 Task: Add the action "remove all stickers" from the card at to do list.
Action: Mouse moved to (381, 213)
Screenshot: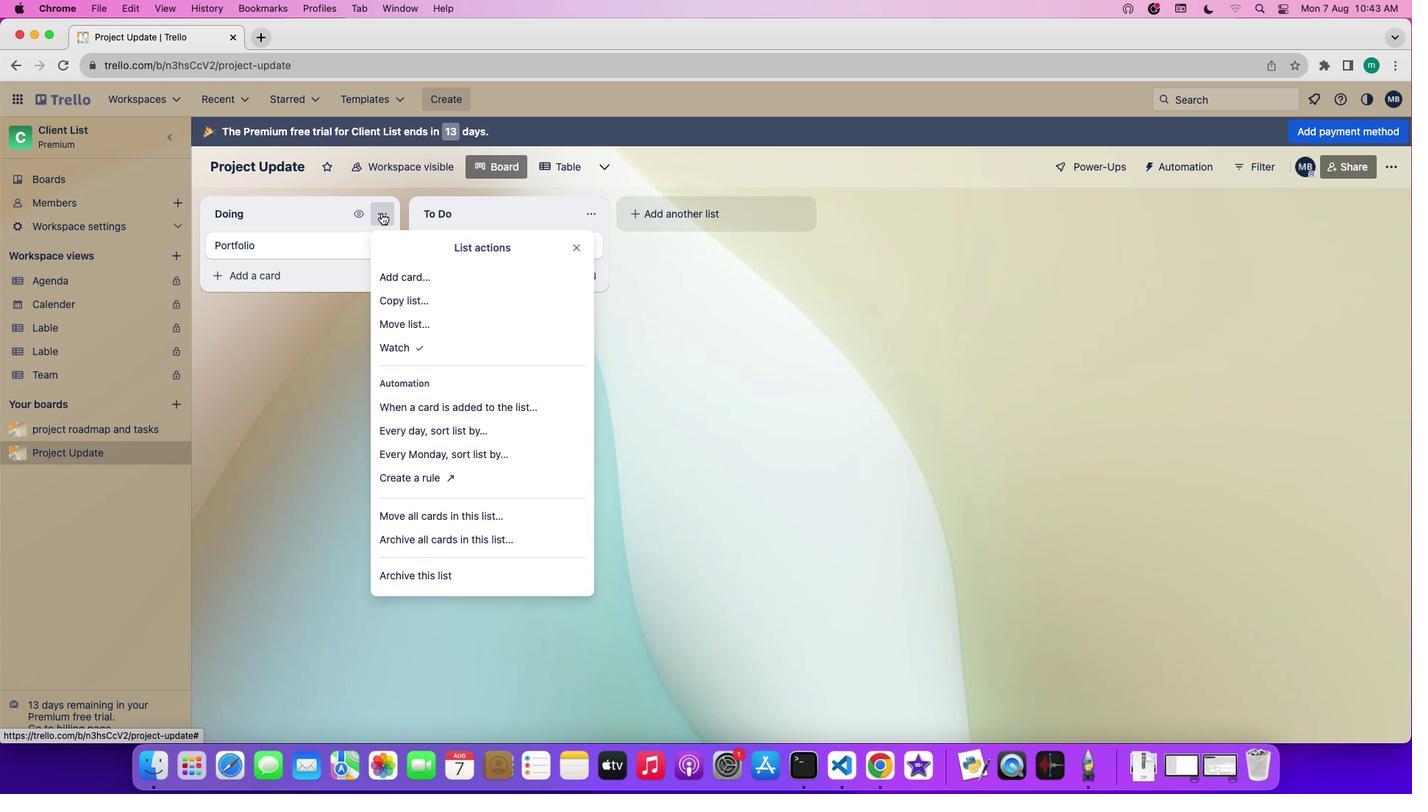
Action: Mouse pressed left at (381, 213)
Screenshot: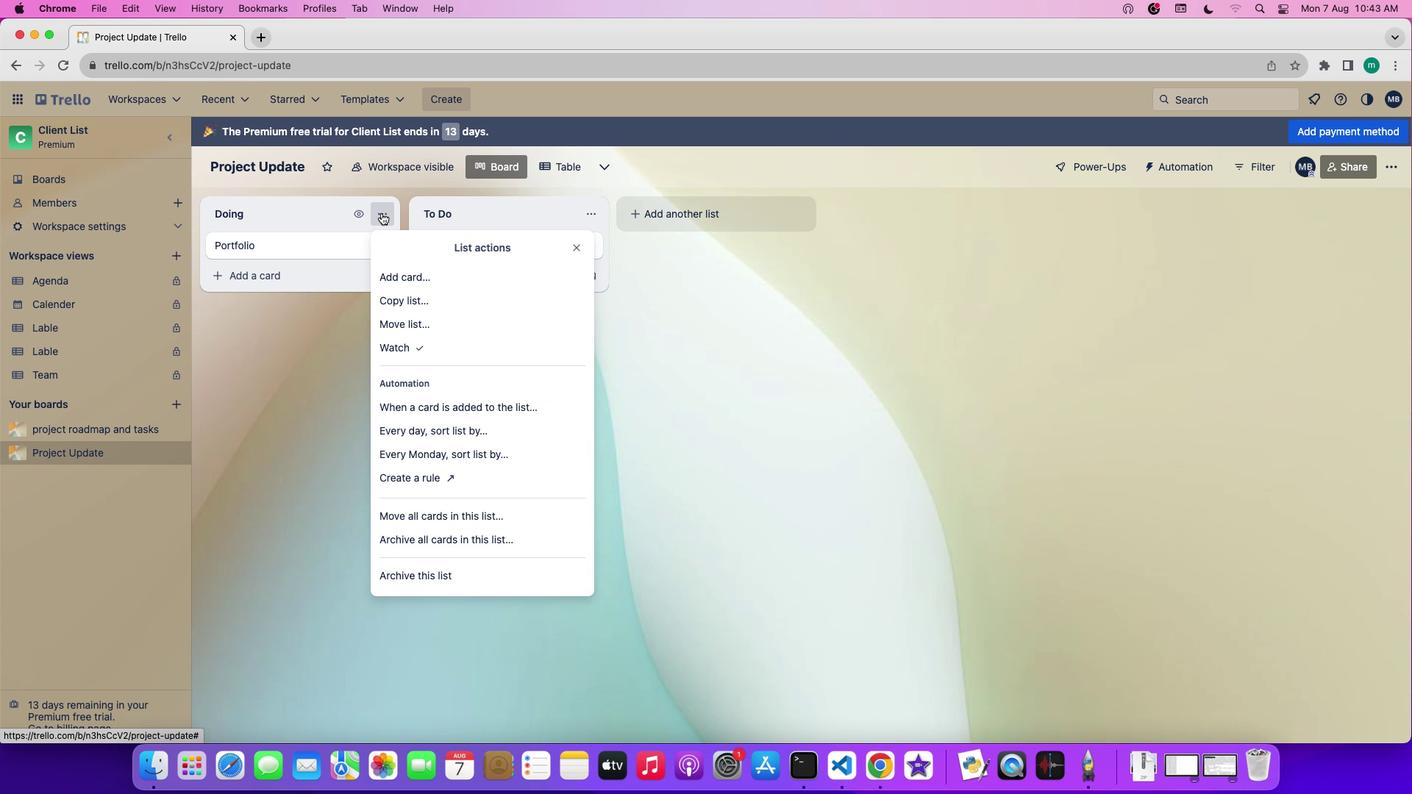 
Action: Mouse moved to (413, 400)
Screenshot: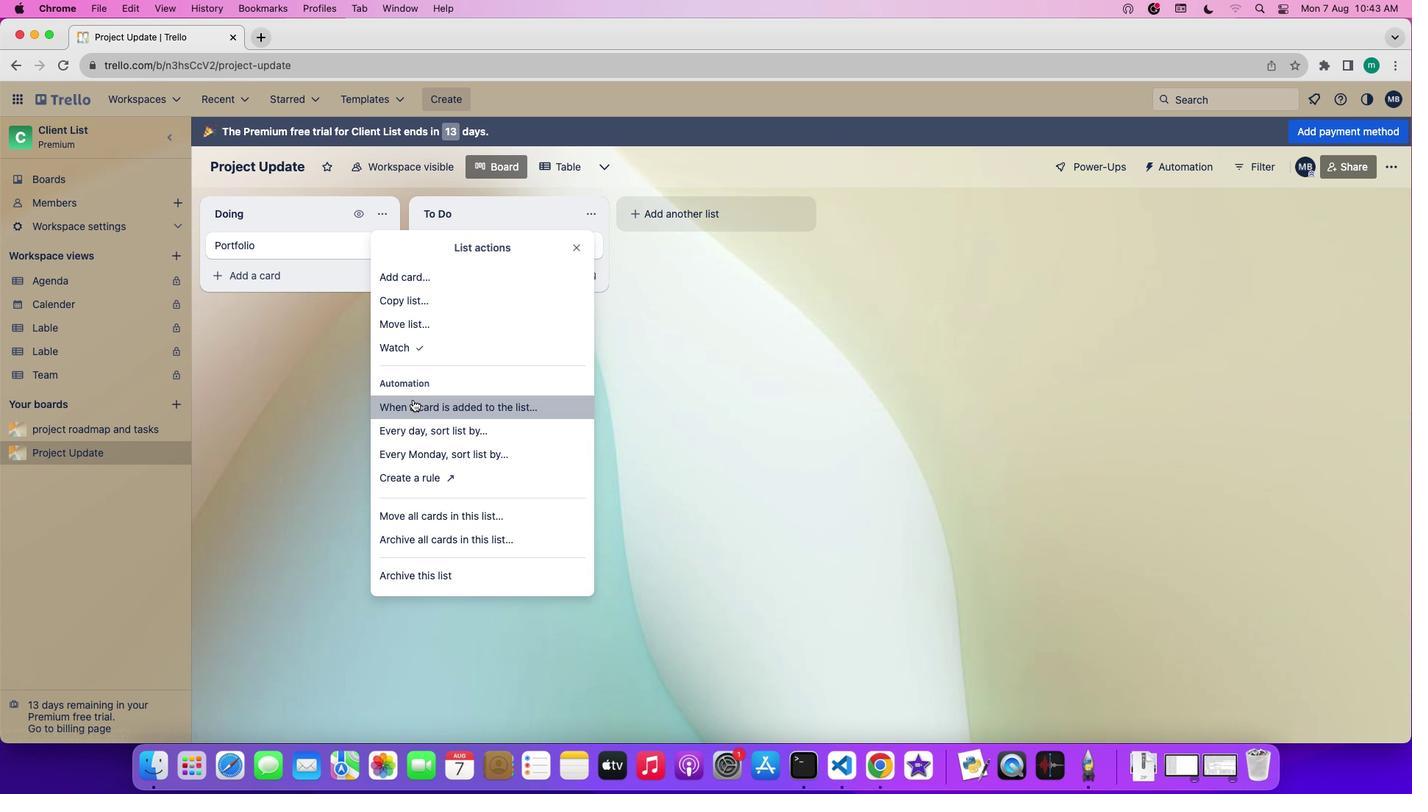 
Action: Mouse pressed left at (413, 400)
Screenshot: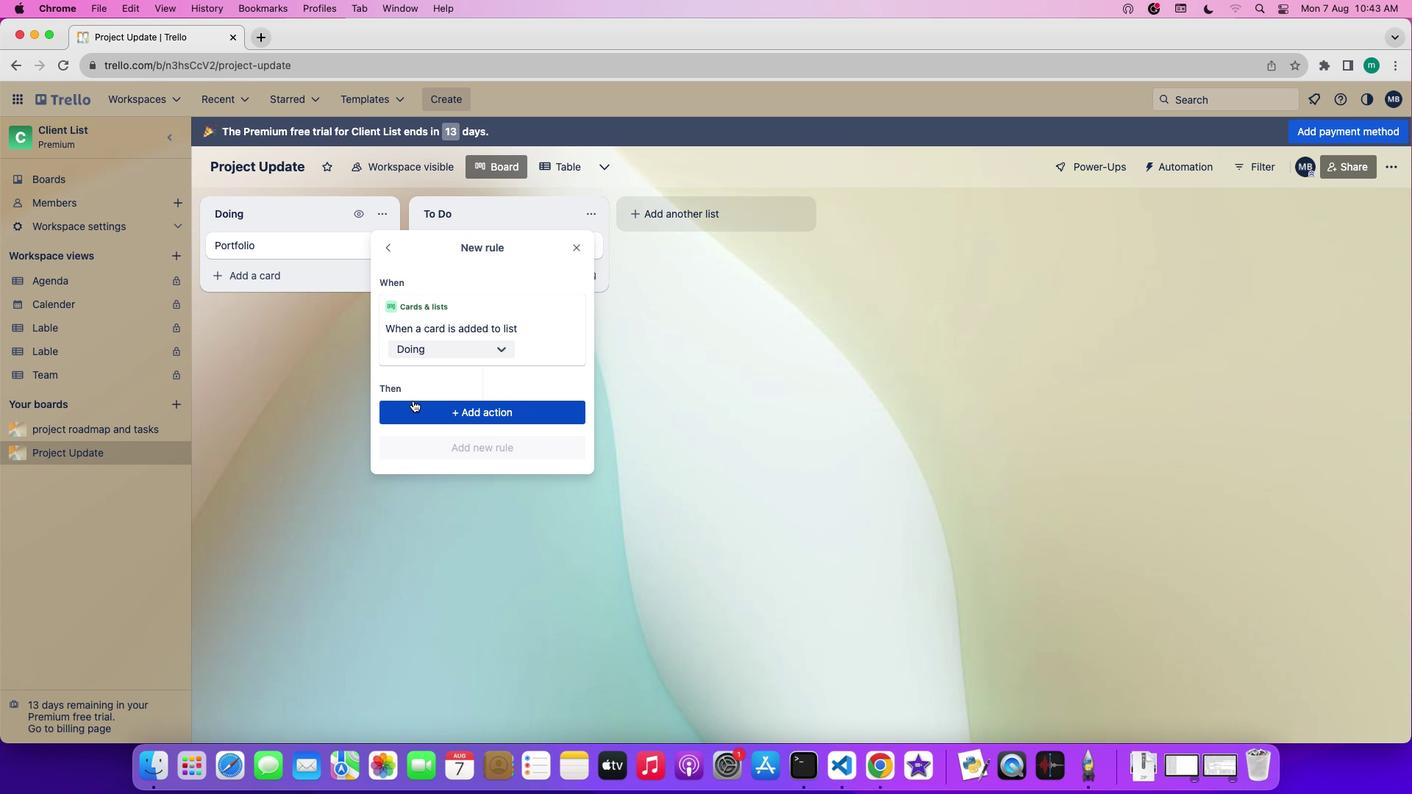 
Action: Mouse moved to (475, 406)
Screenshot: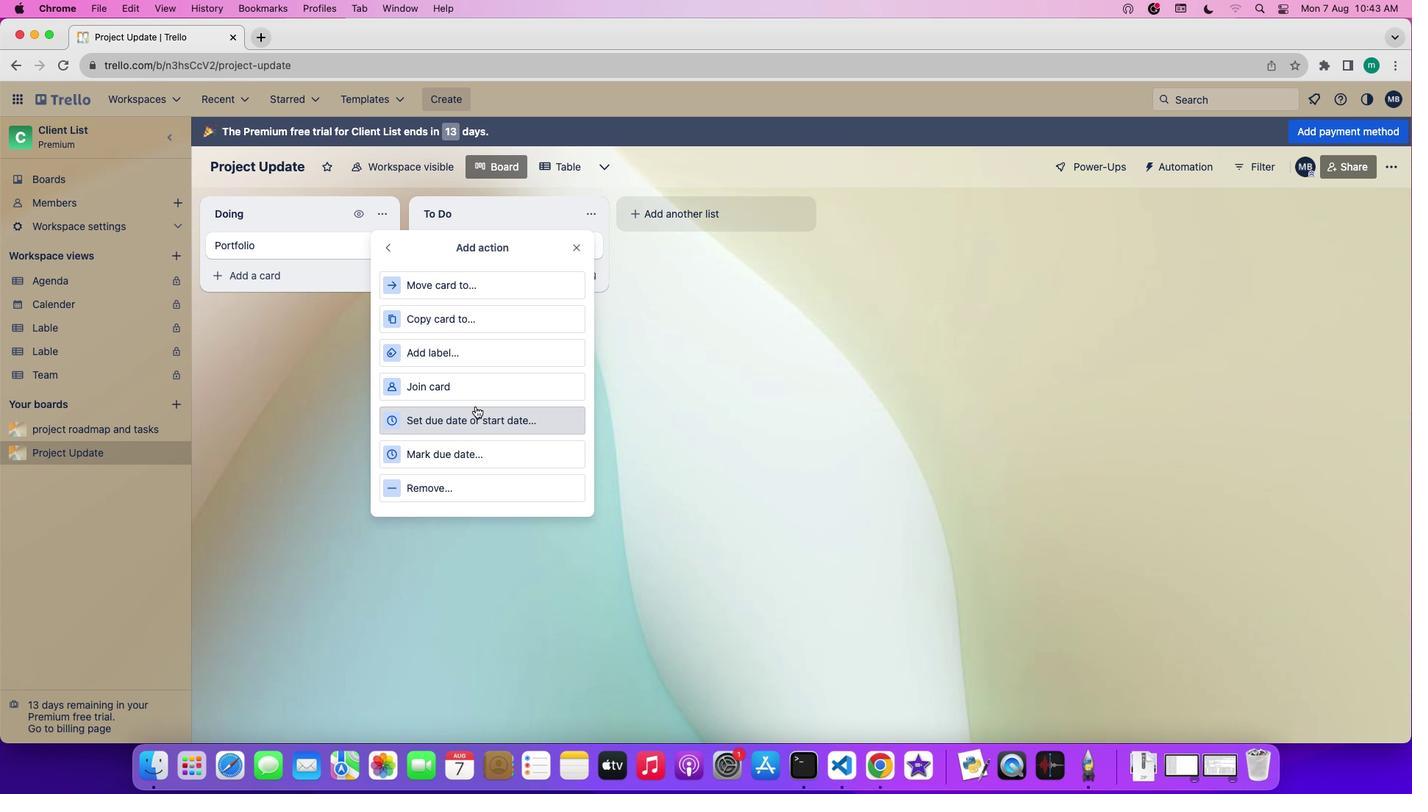 
Action: Mouse pressed left at (475, 406)
Screenshot: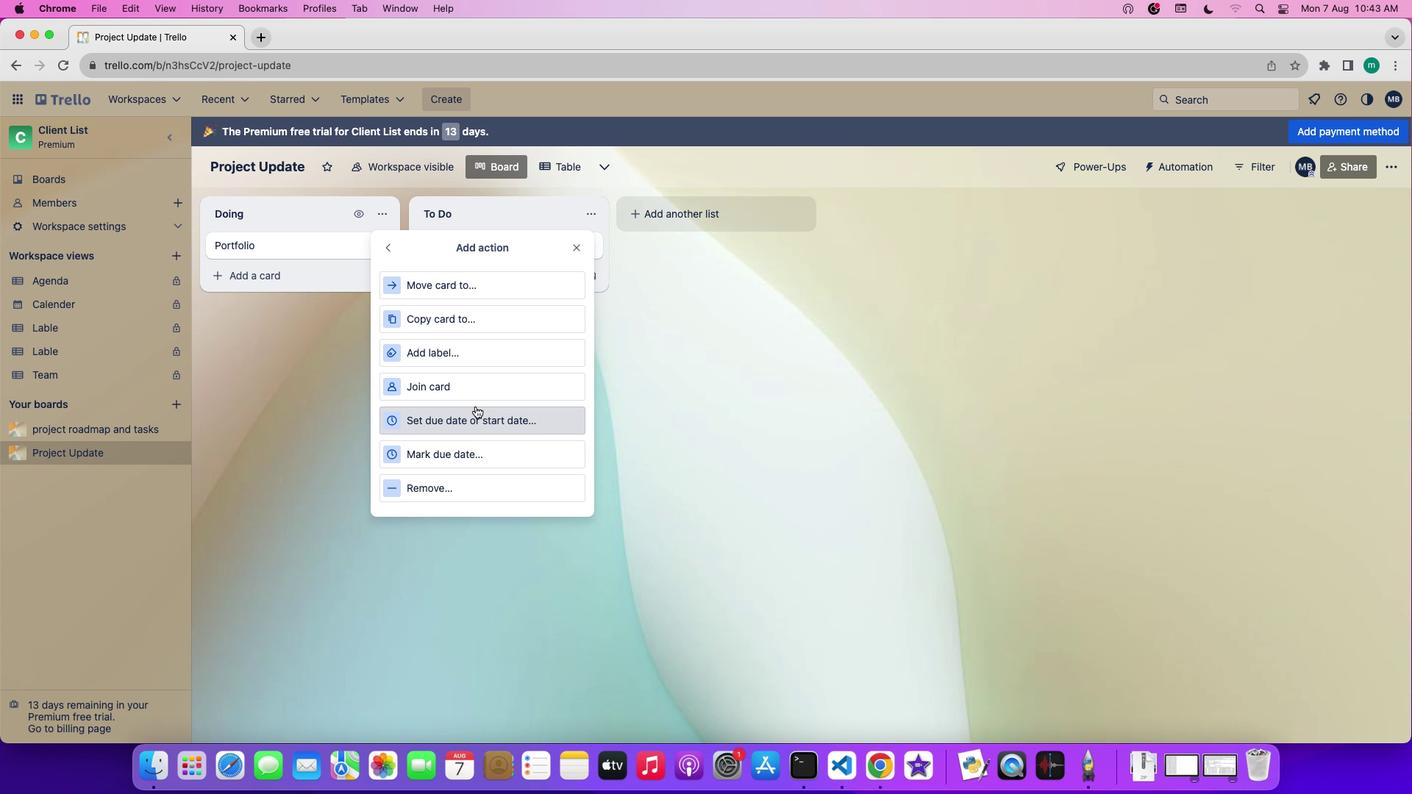 
Action: Mouse moved to (505, 491)
Screenshot: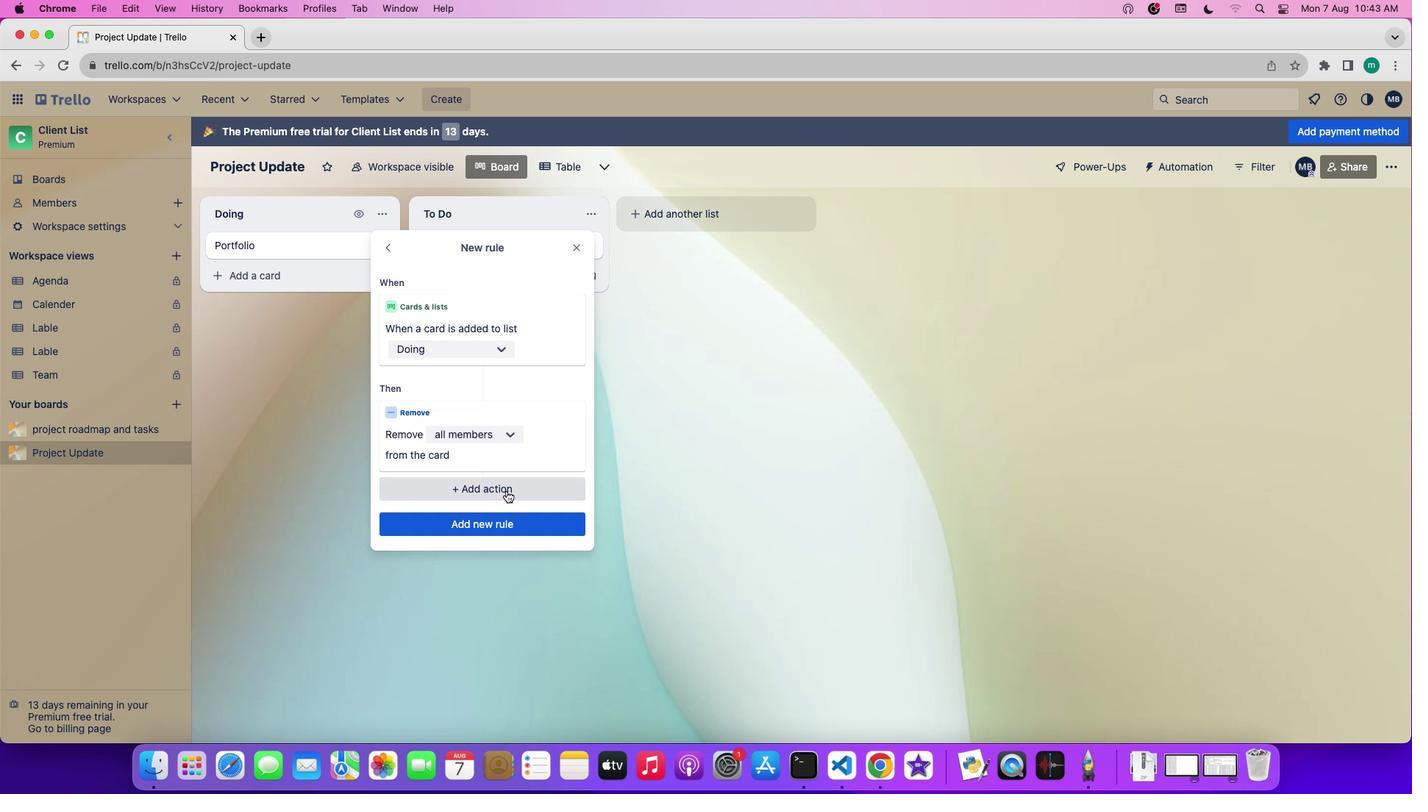 
Action: Mouse pressed left at (505, 491)
Screenshot: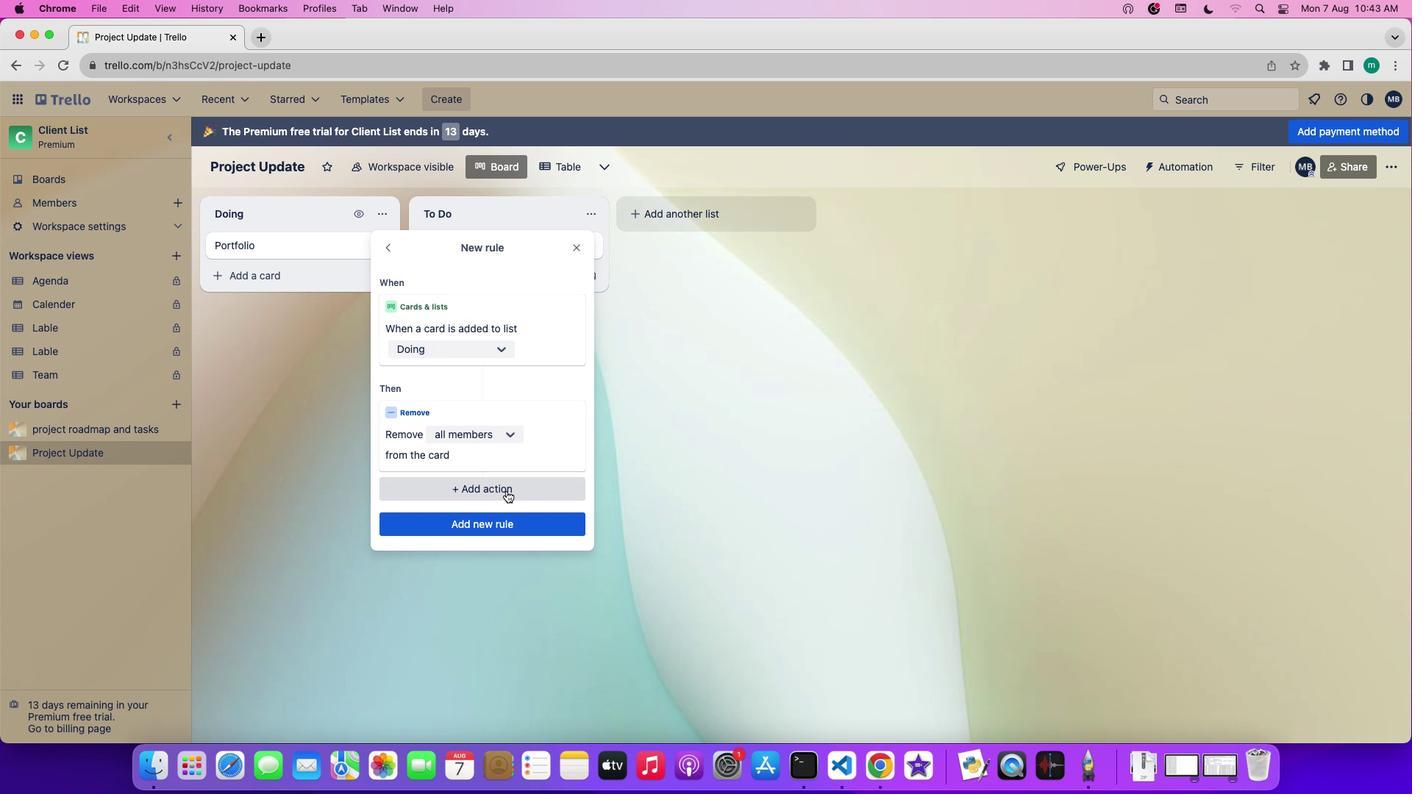 
Action: Mouse moved to (478, 342)
Screenshot: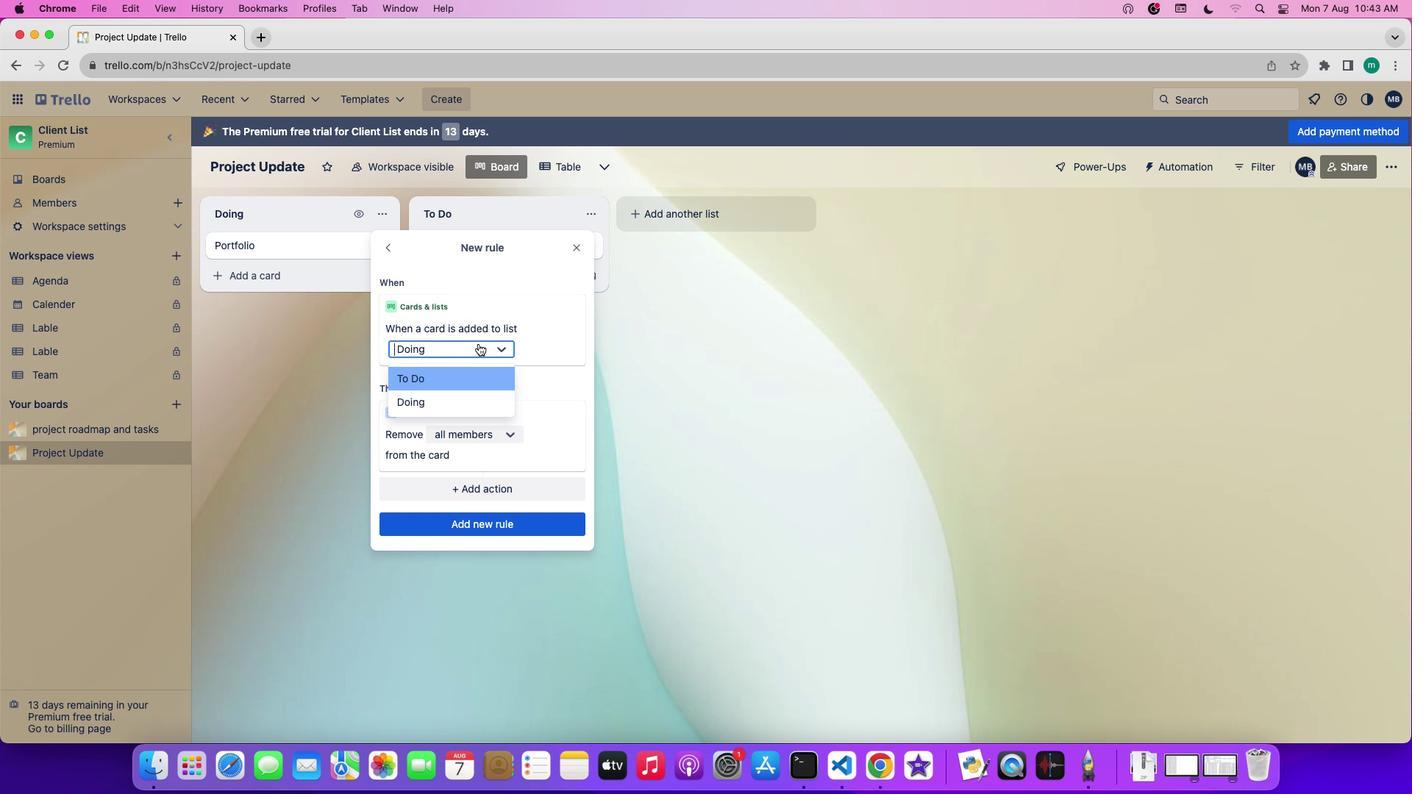 
Action: Mouse pressed left at (478, 342)
Screenshot: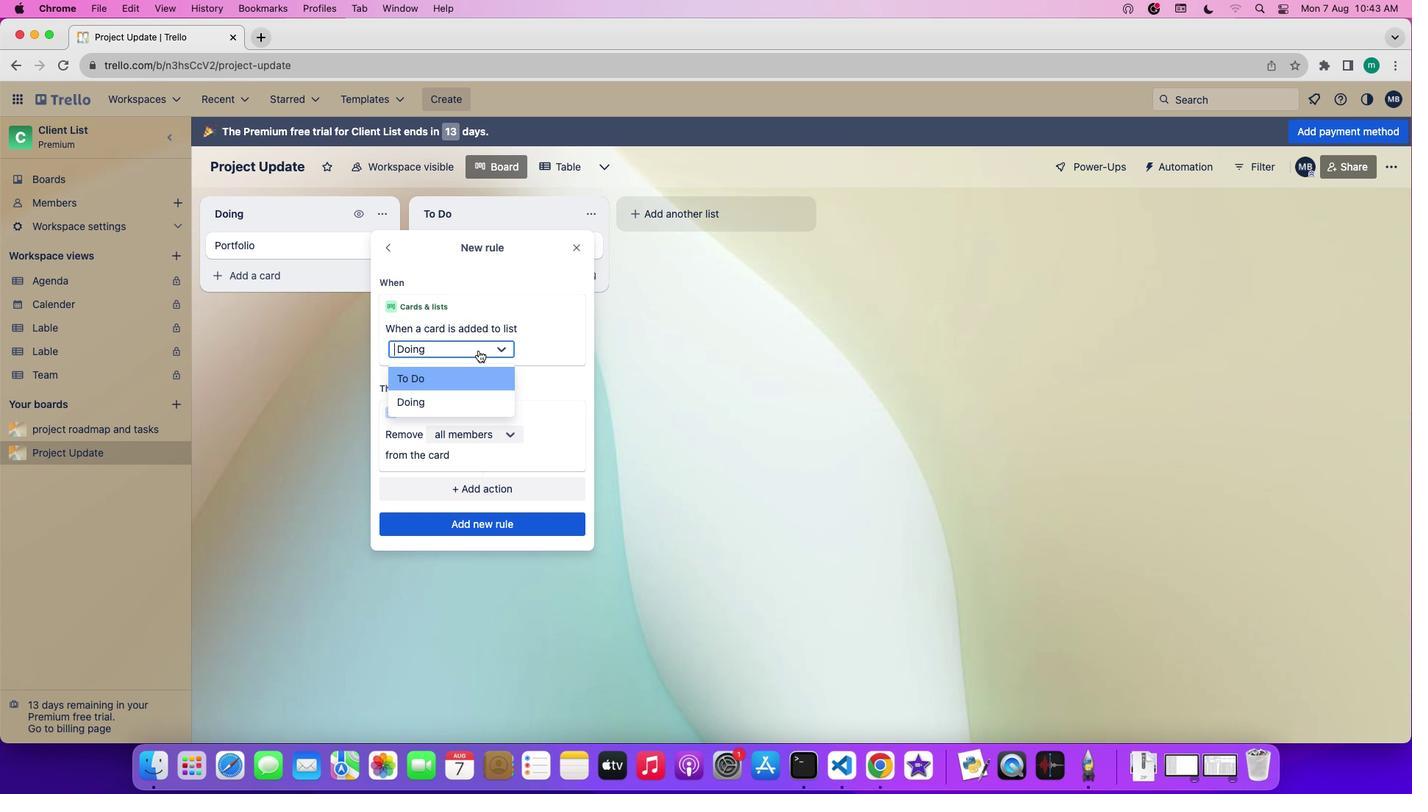 
Action: Mouse moved to (476, 379)
Screenshot: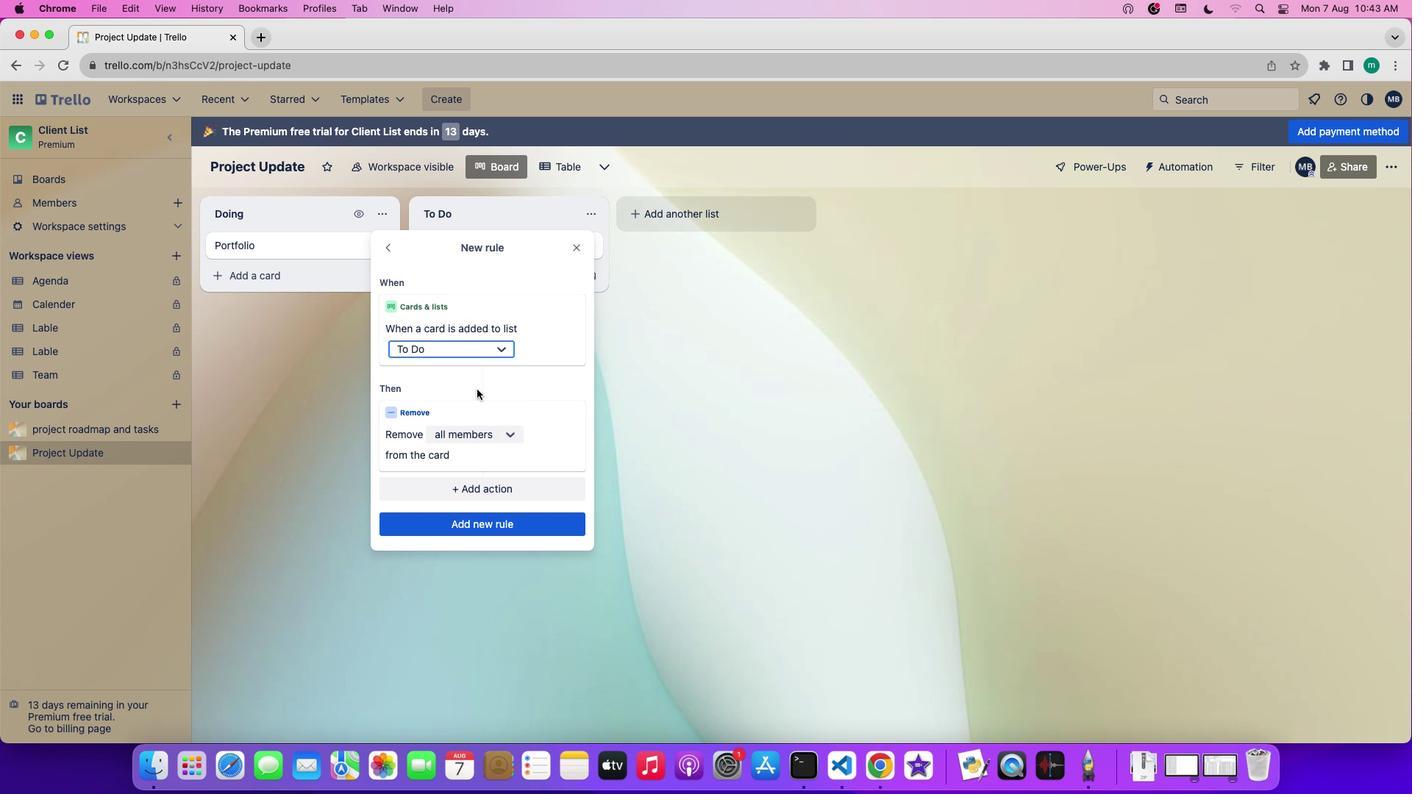 
Action: Mouse pressed left at (476, 379)
Screenshot: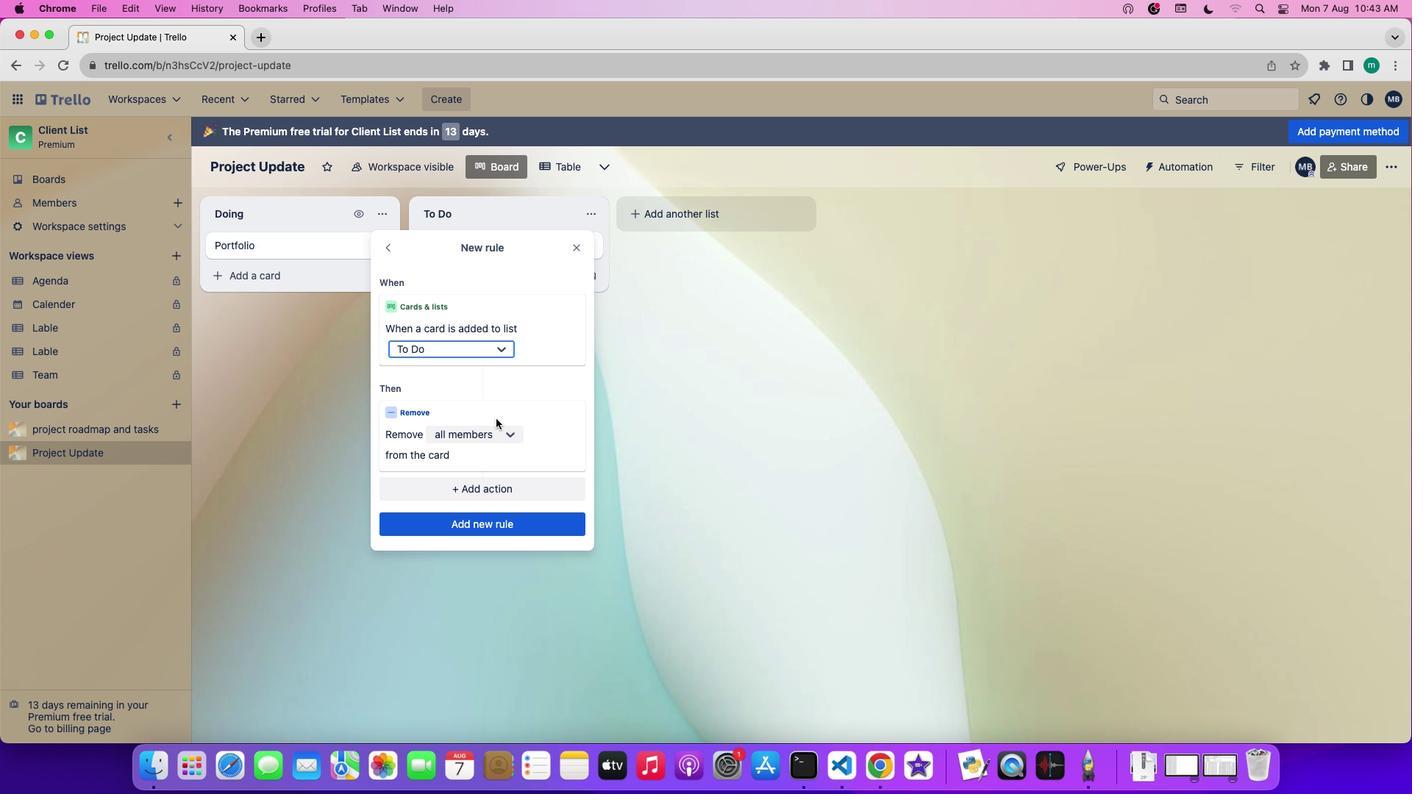 
Action: Mouse moved to (511, 431)
Screenshot: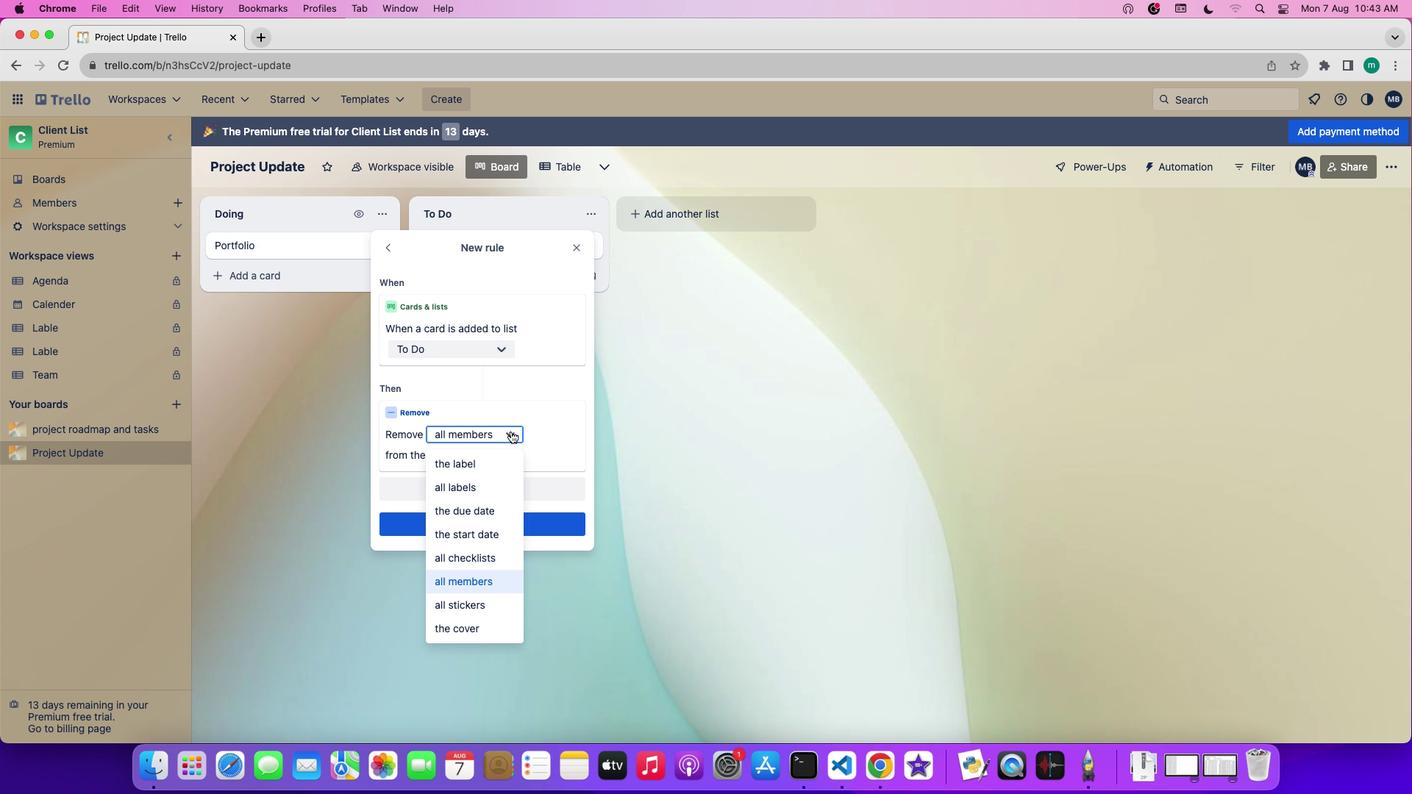 
Action: Mouse pressed left at (511, 431)
Screenshot: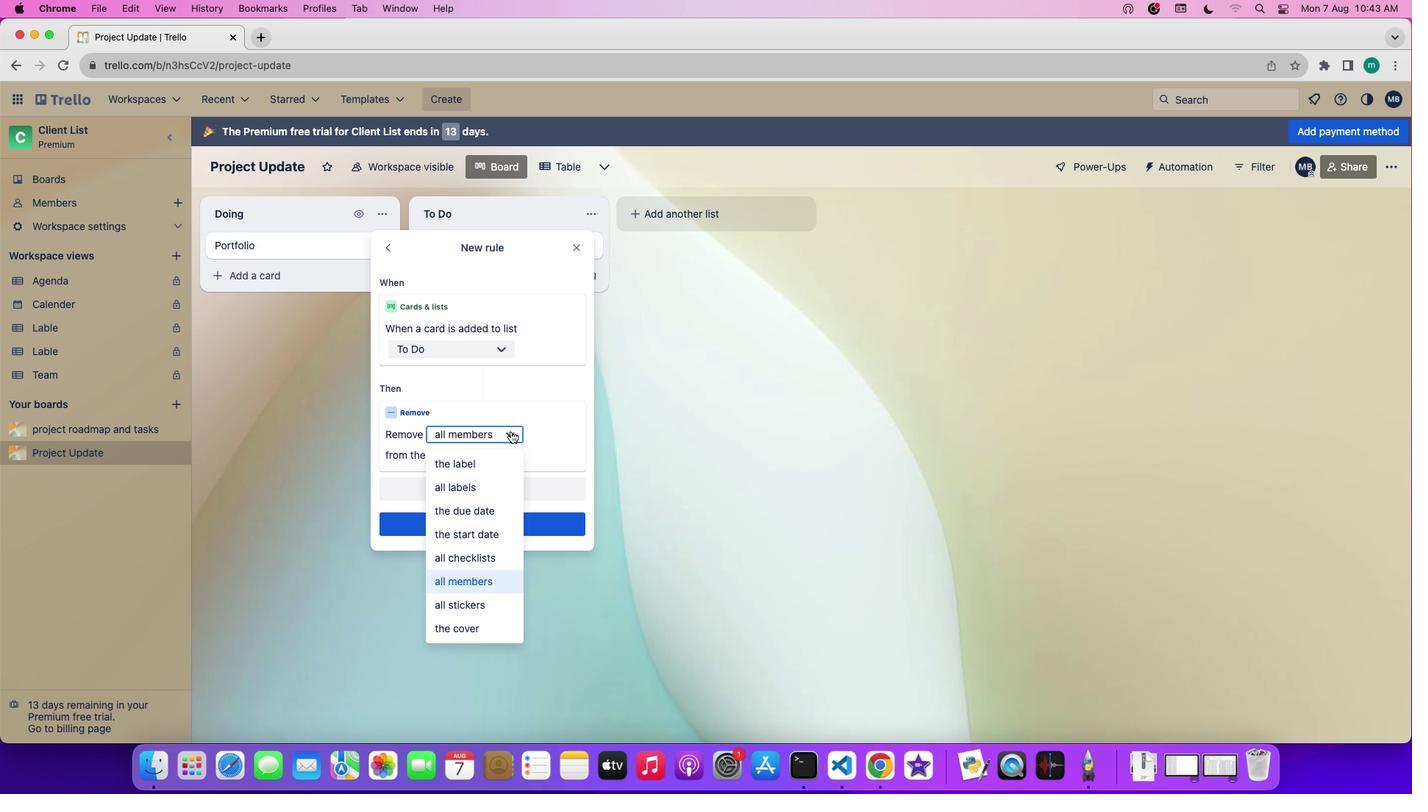 
Action: Mouse moved to (483, 600)
Screenshot: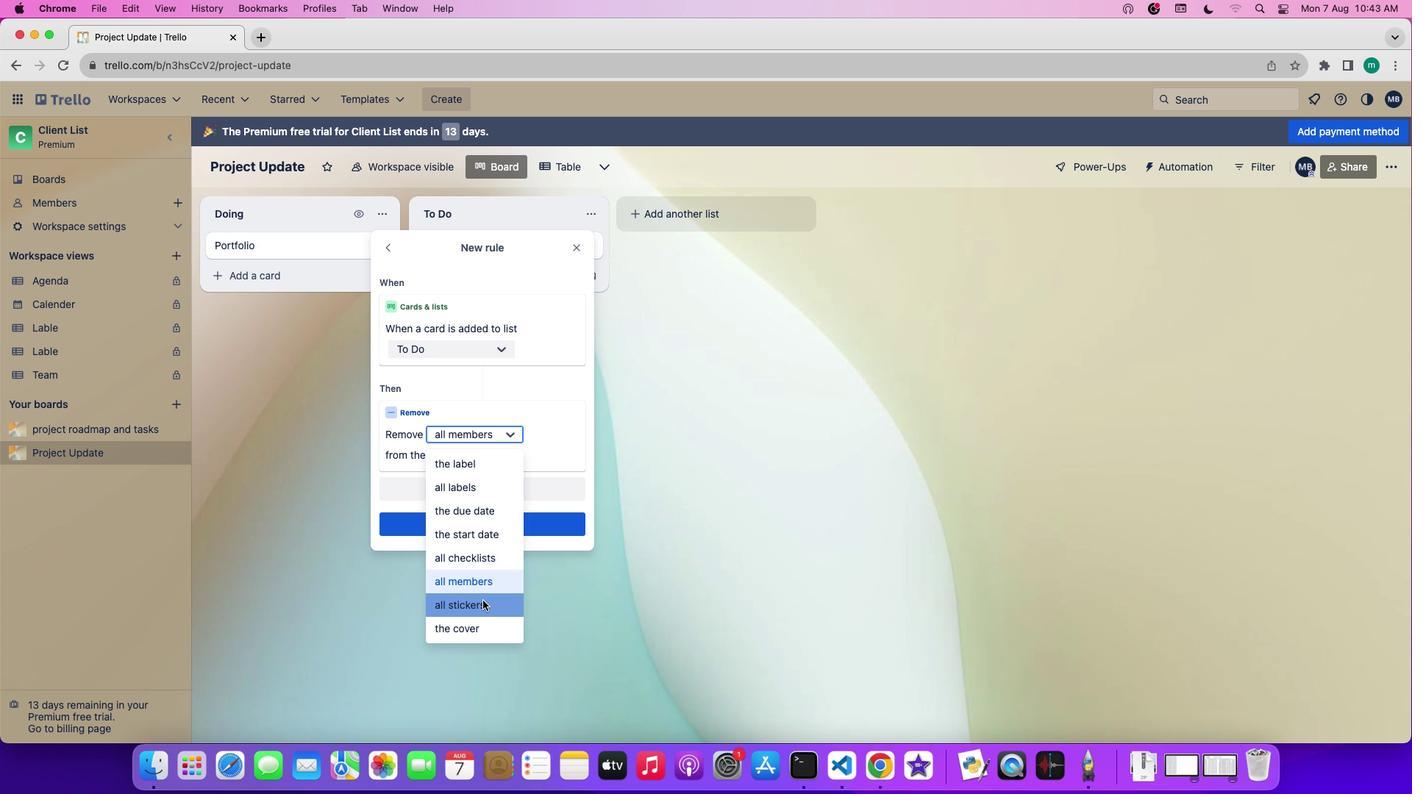 
Action: Mouse pressed left at (483, 600)
Screenshot: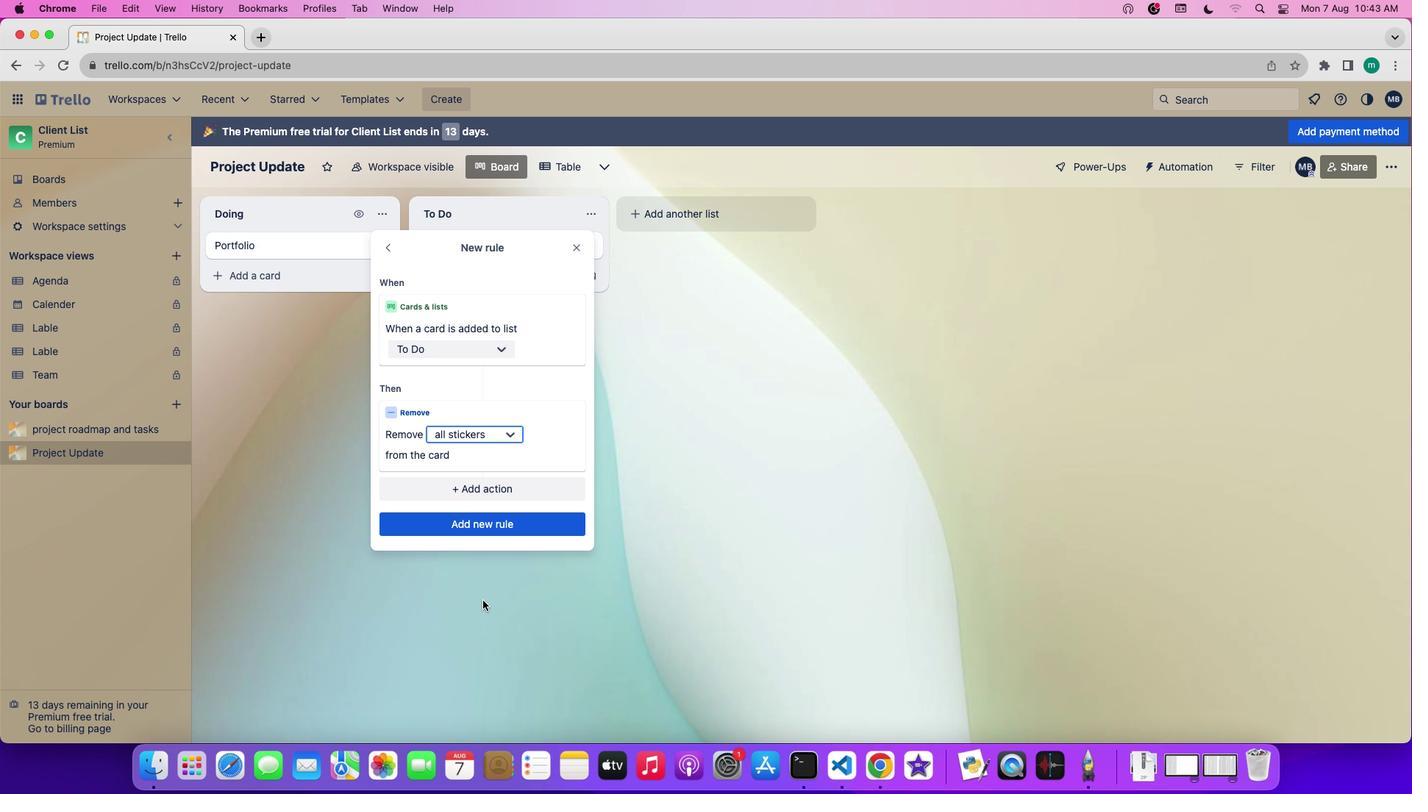 
Action: Mouse moved to (503, 593)
Screenshot: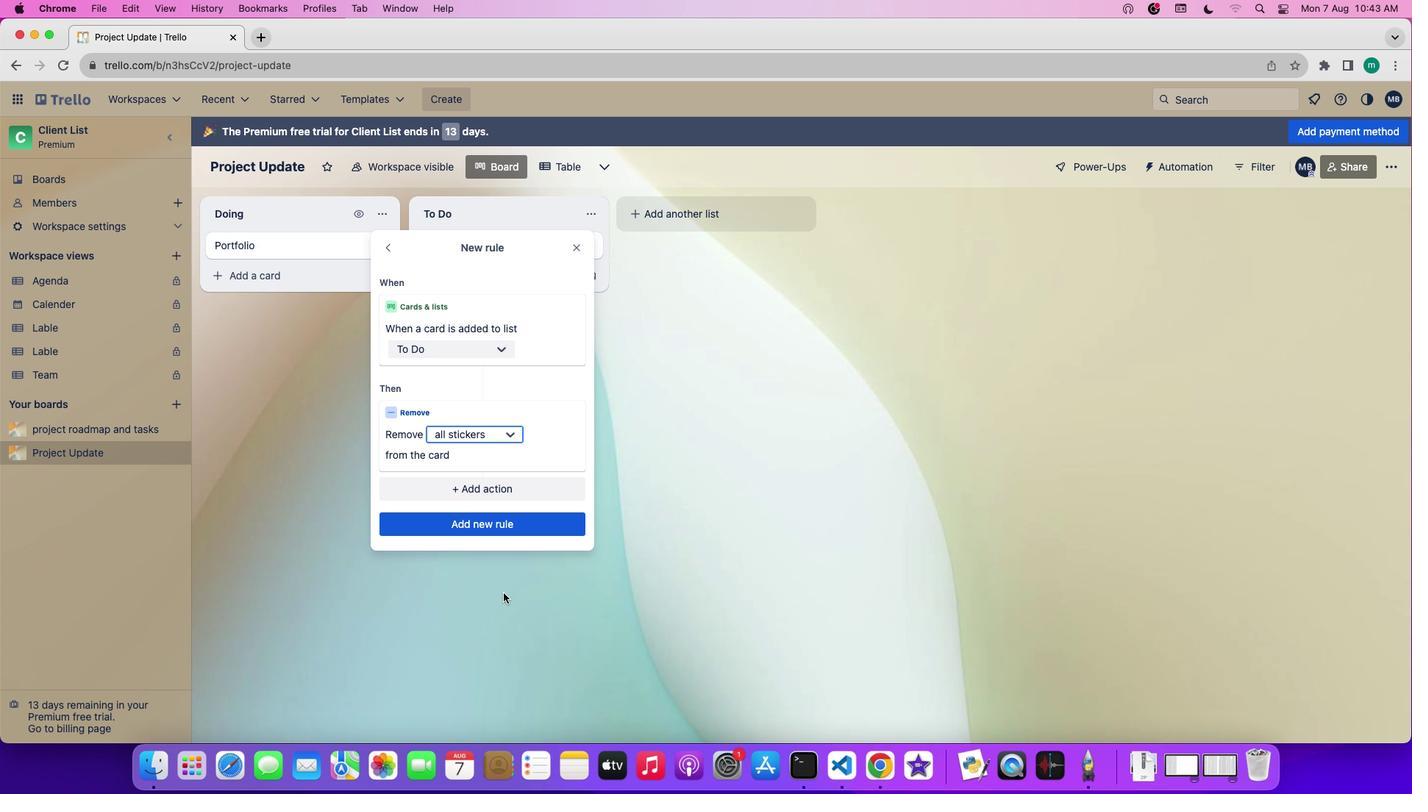 
